 Task: Sort the products in the category "Champagne & Sparkling Wine" by relevance.
Action: Mouse moved to (931, 324)
Screenshot: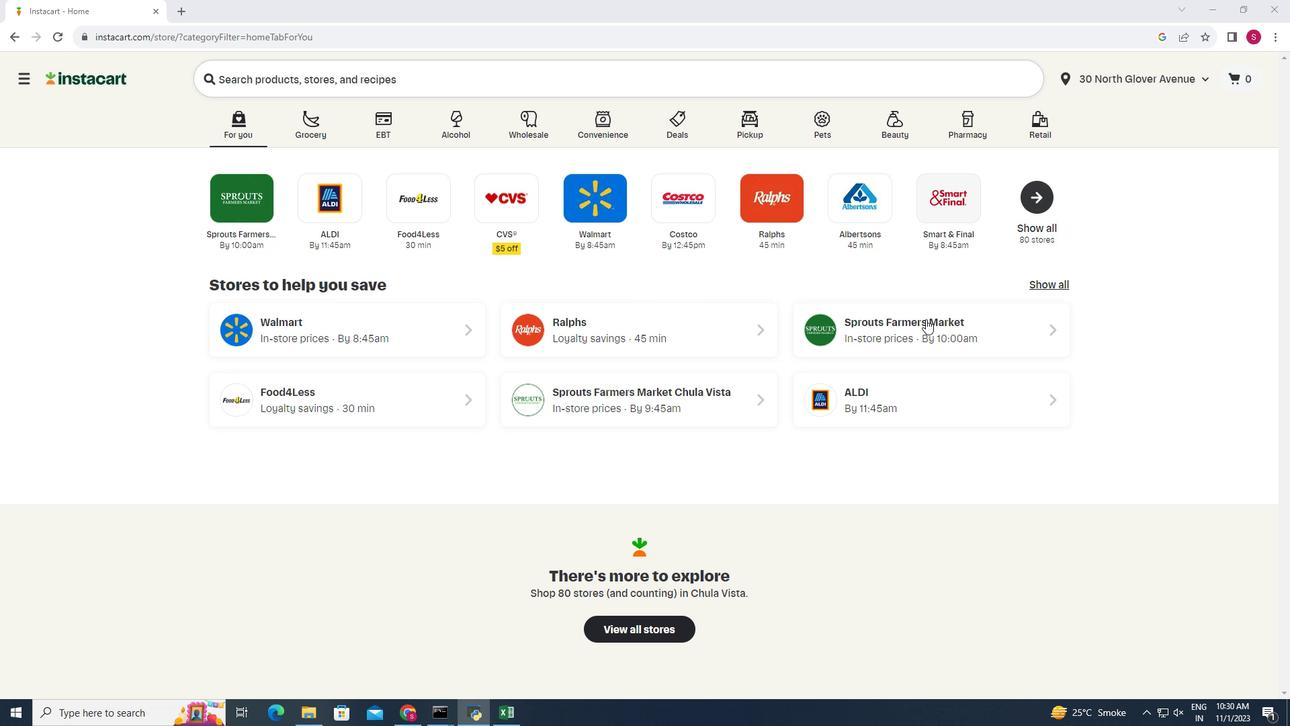 
Action: Mouse pressed left at (931, 324)
Screenshot: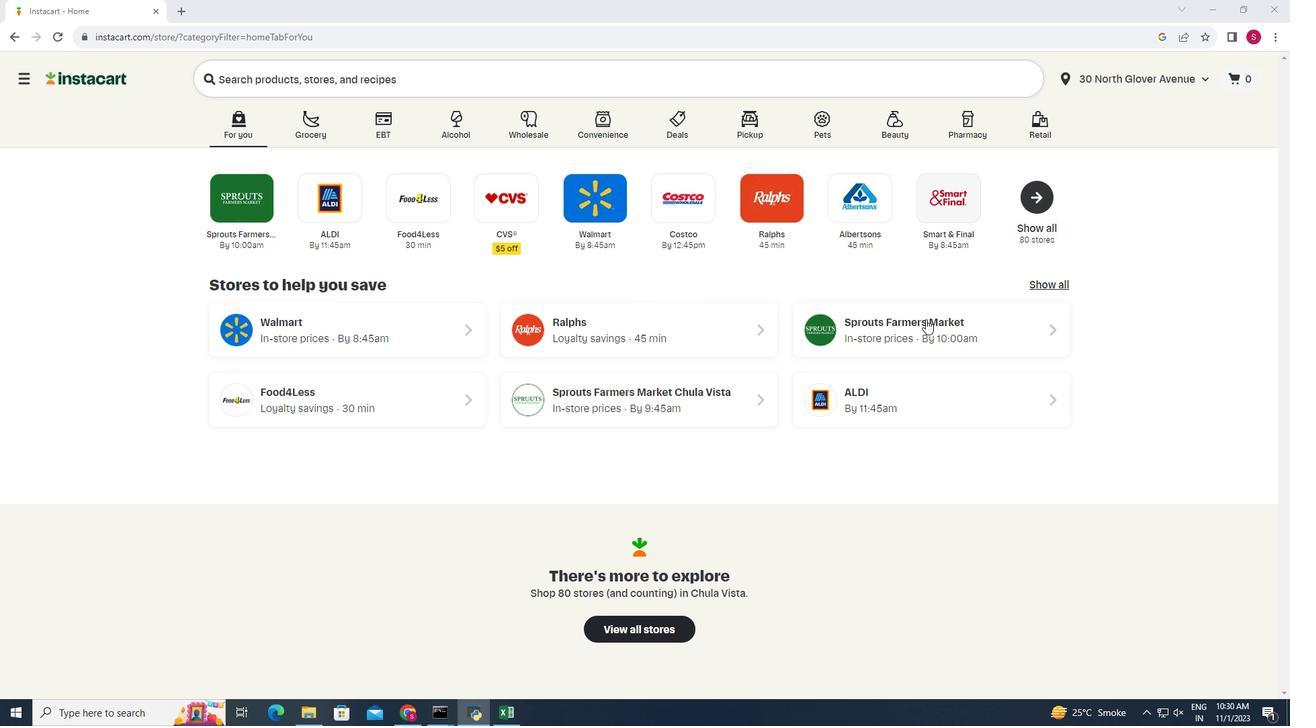 
Action: Mouse moved to (57, 685)
Screenshot: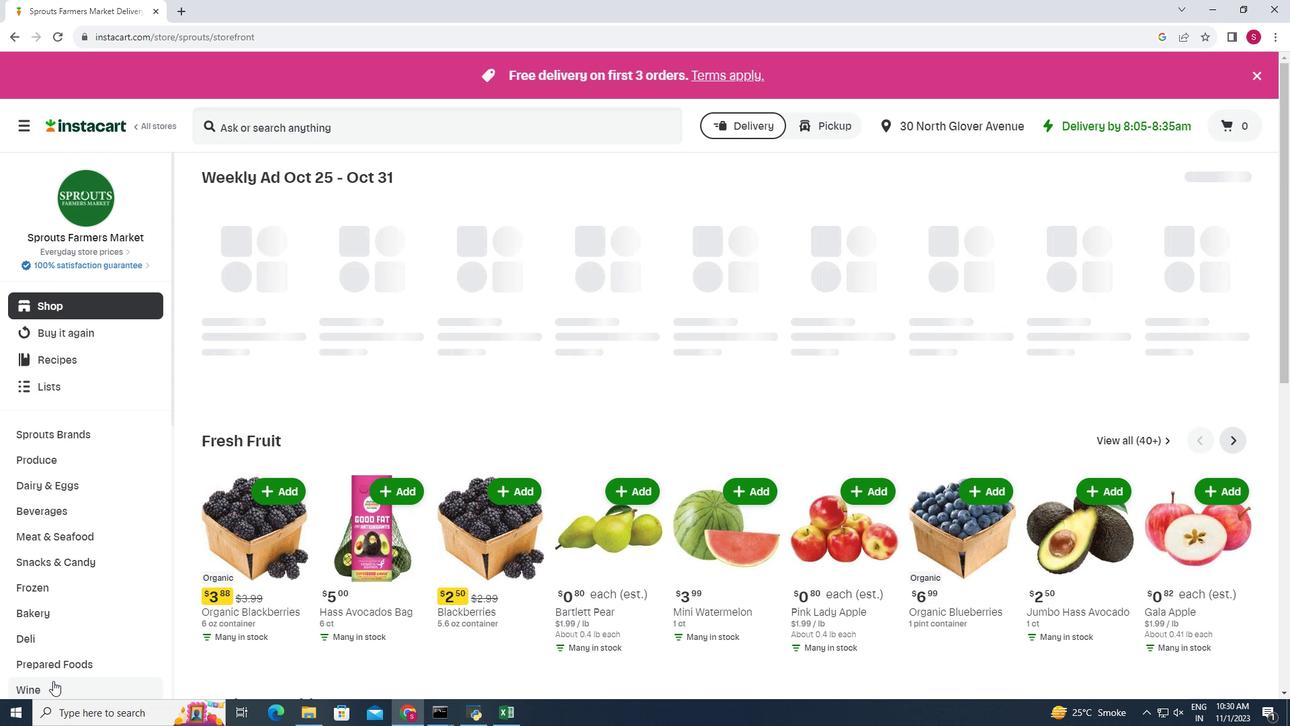 
Action: Mouse pressed left at (57, 685)
Screenshot: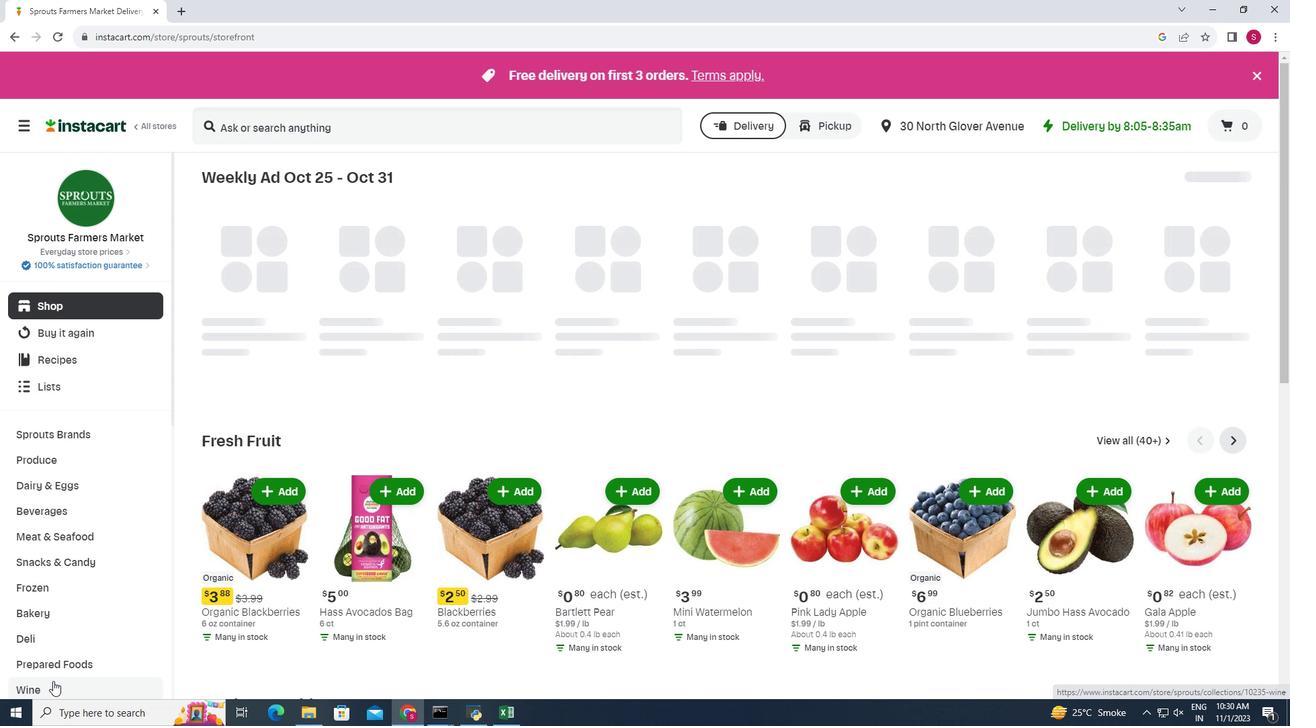 
Action: Mouse moved to (459, 217)
Screenshot: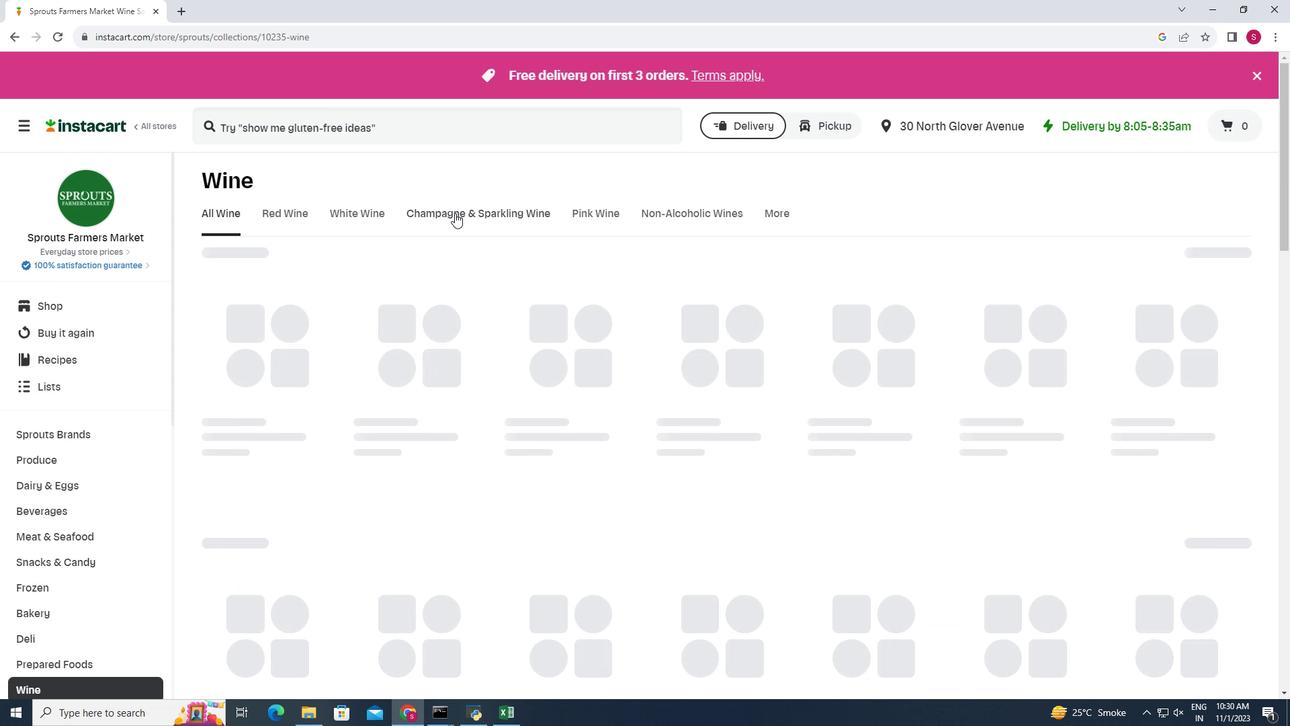 
Action: Mouse pressed left at (459, 217)
Screenshot: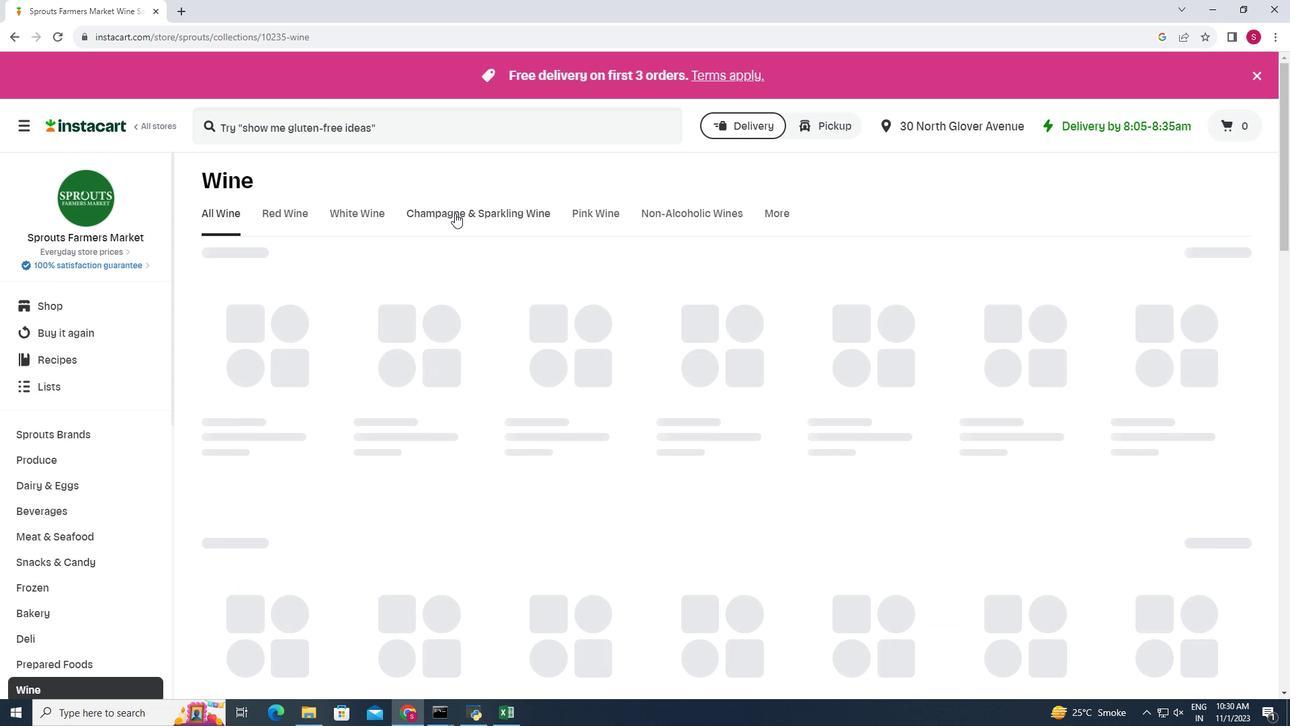 
Action: Mouse moved to (1247, 340)
Screenshot: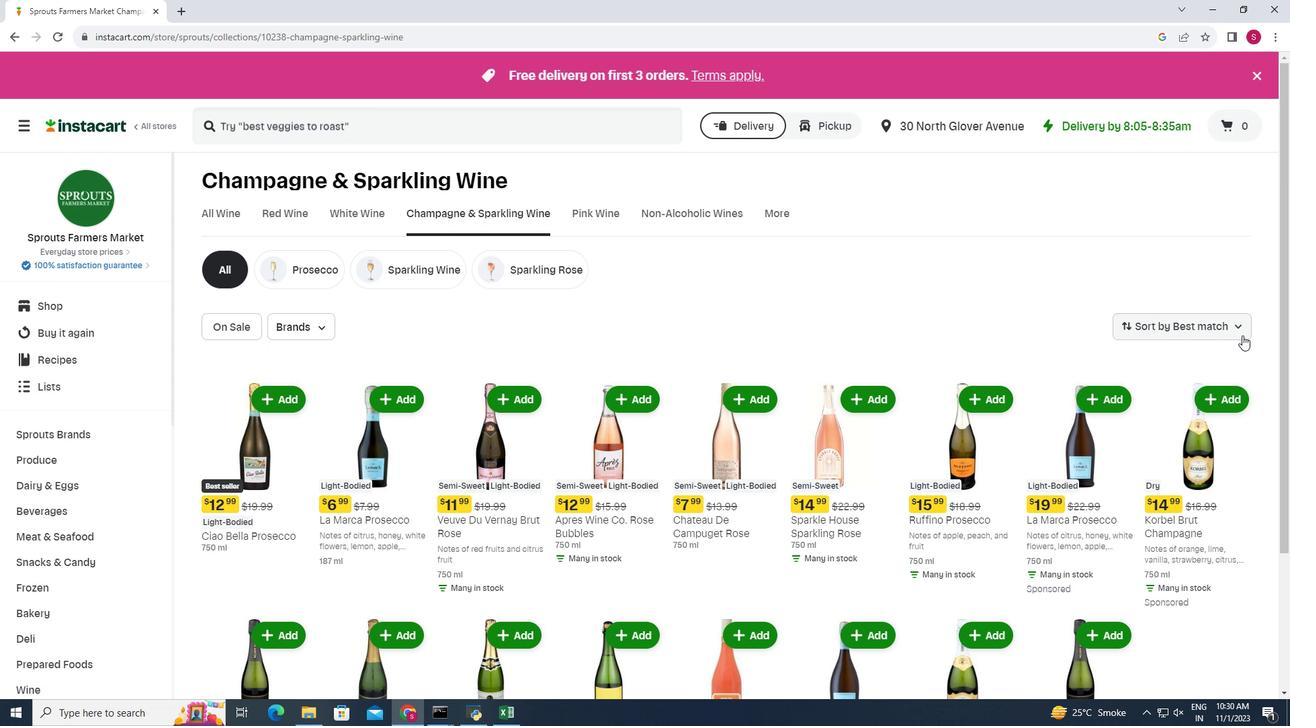 
Action: Mouse pressed left at (1247, 340)
Screenshot: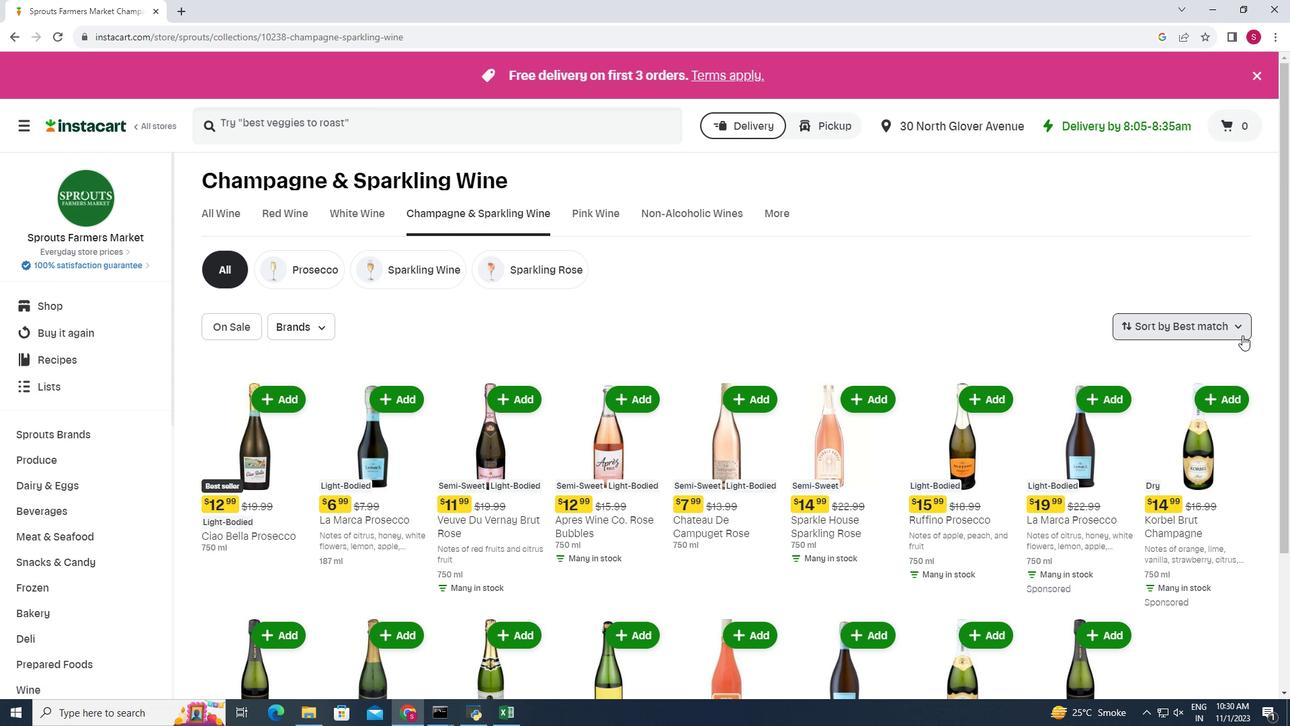 
Action: Mouse moved to (1175, 526)
Screenshot: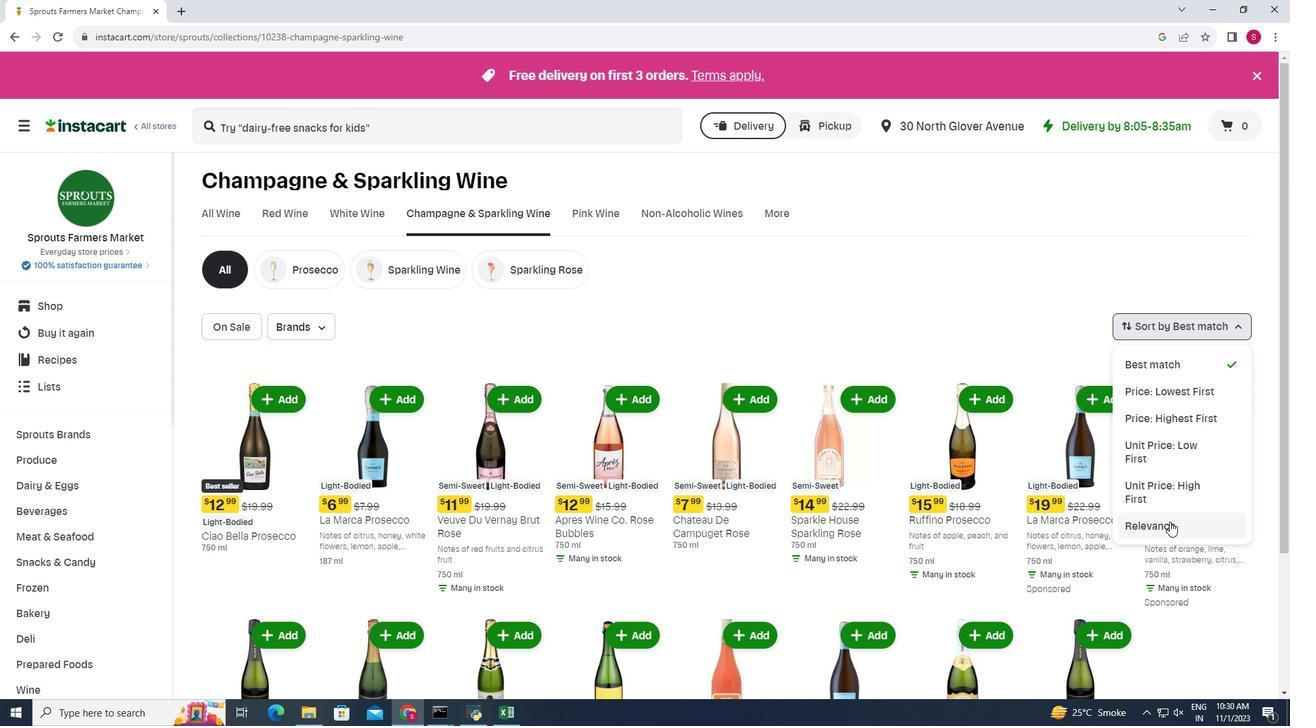 
Action: Mouse pressed left at (1175, 526)
Screenshot: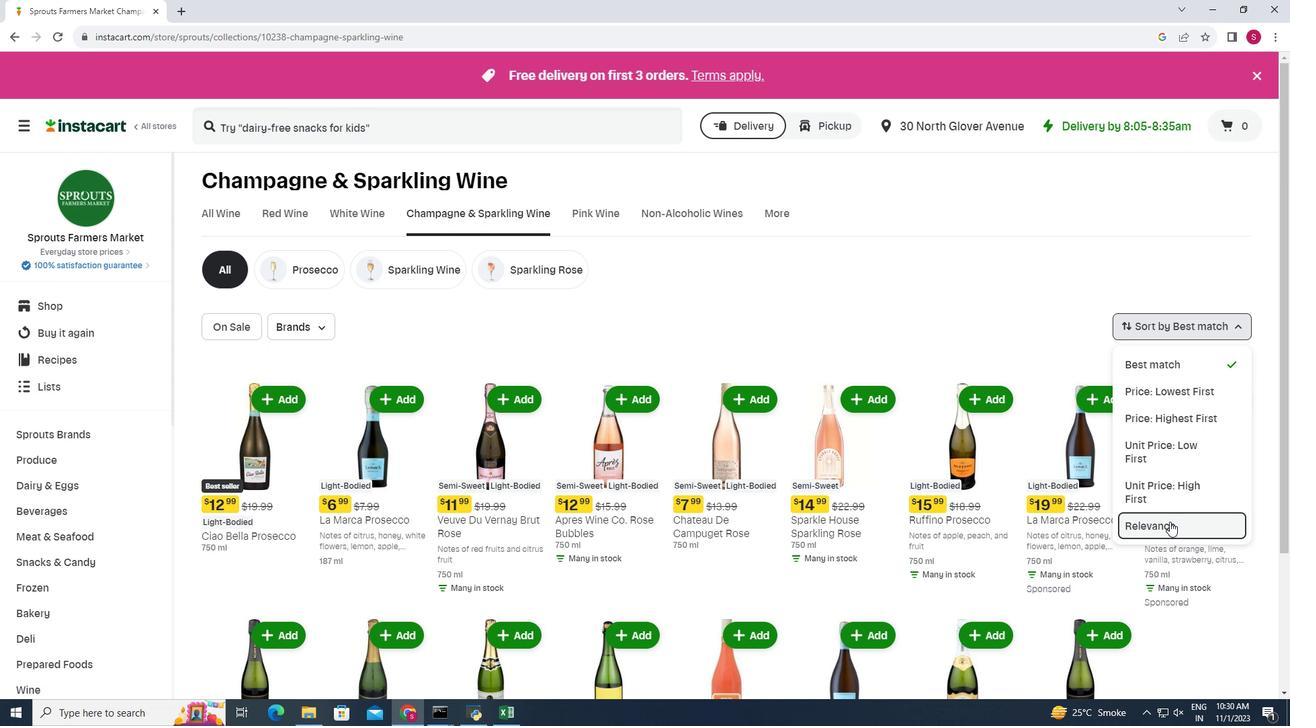 
Action: Mouse moved to (715, 334)
Screenshot: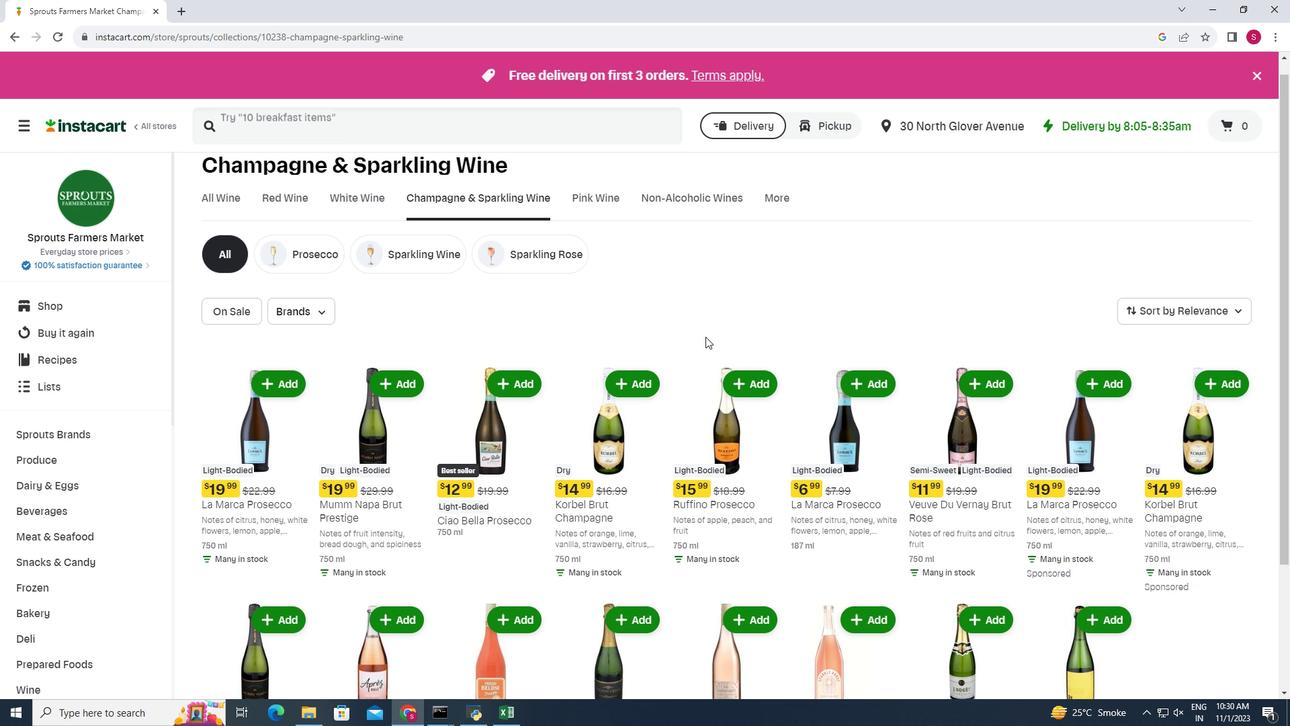 
Action: Mouse scrolled (715, 334) with delta (0, 0)
Screenshot: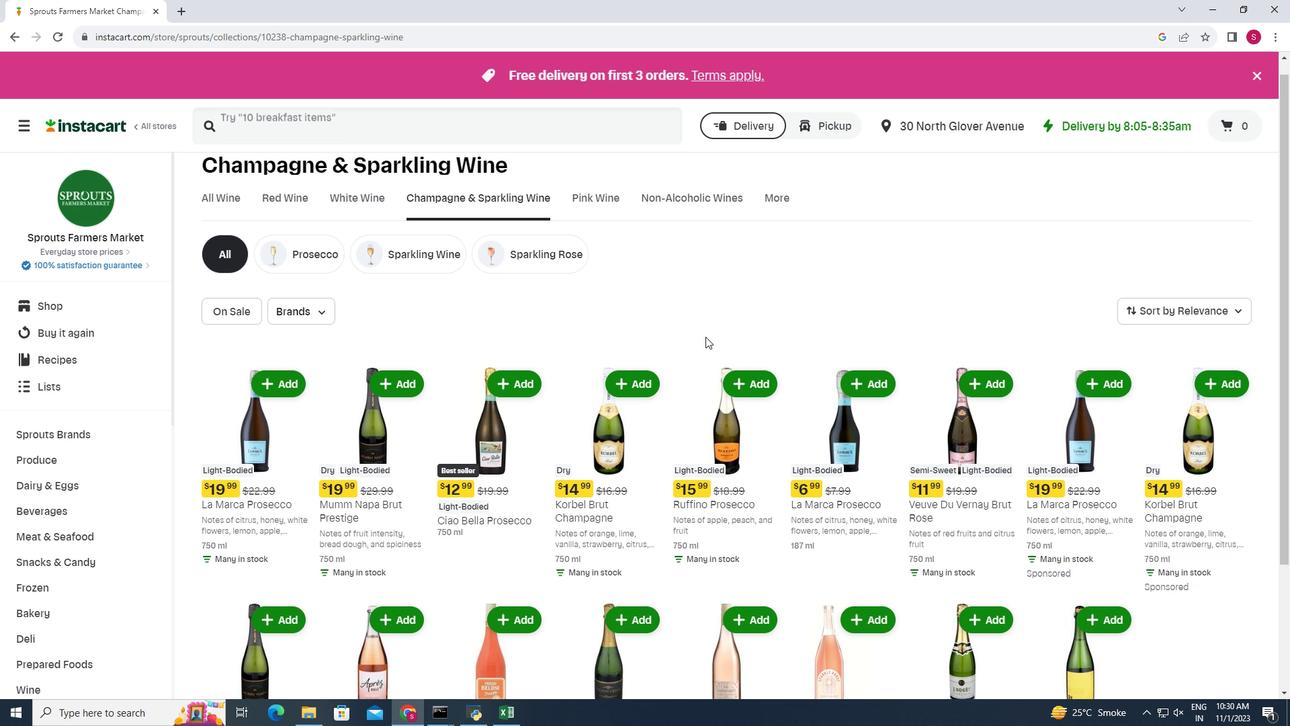 
Action: Mouse moved to (710, 341)
Screenshot: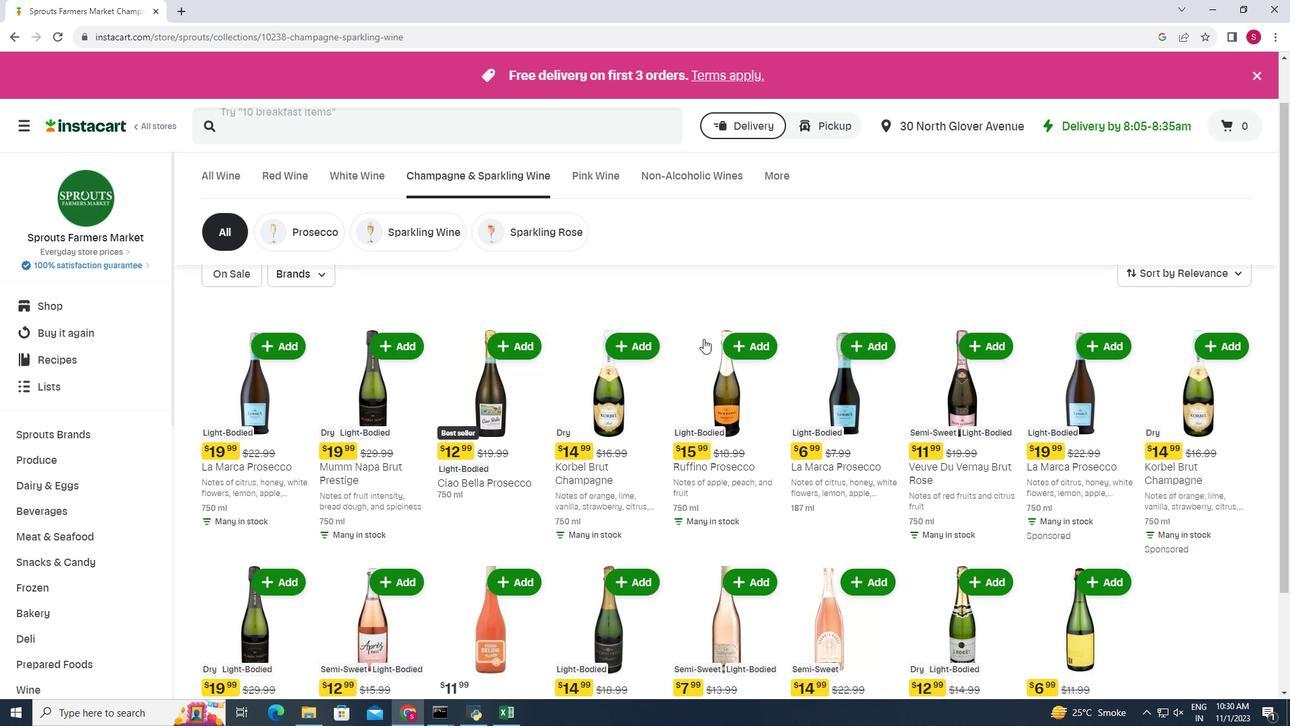 
Action: Mouse scrolled (710, 340) with delta (0, 0)
Screenshot: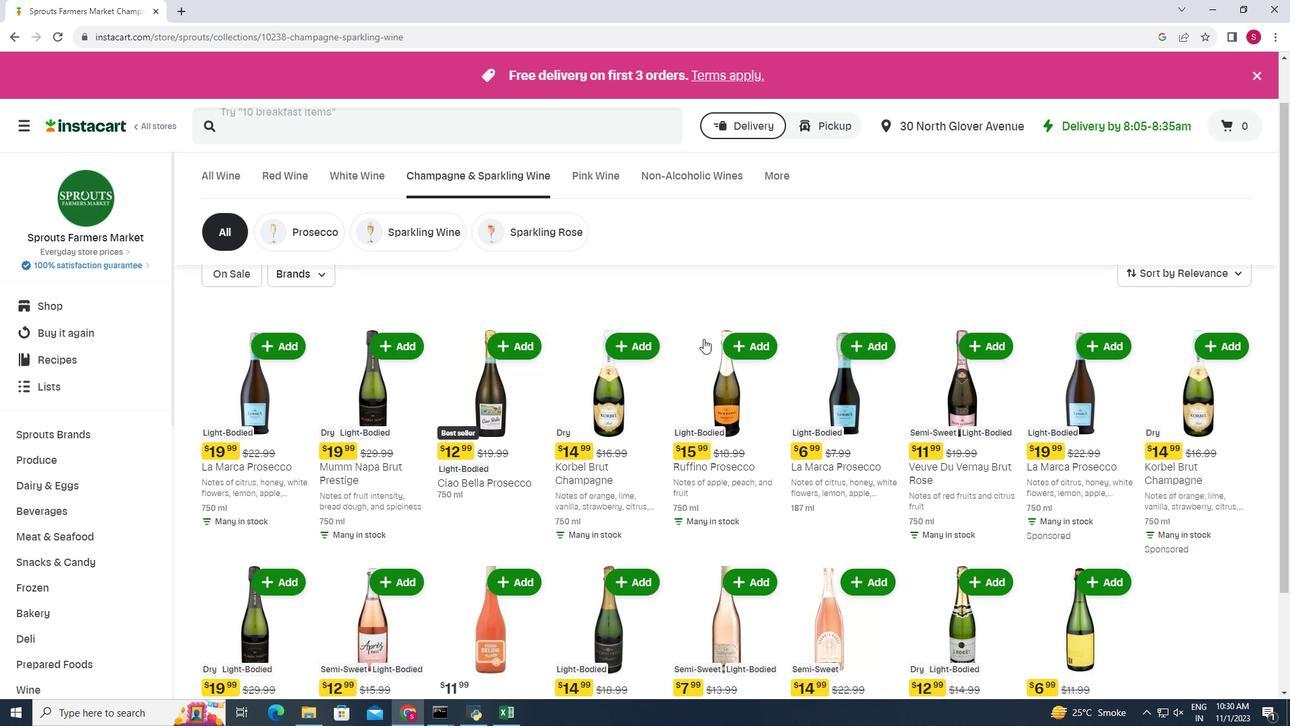 
Action: Mouse moved to (706, 345)
Screenshot: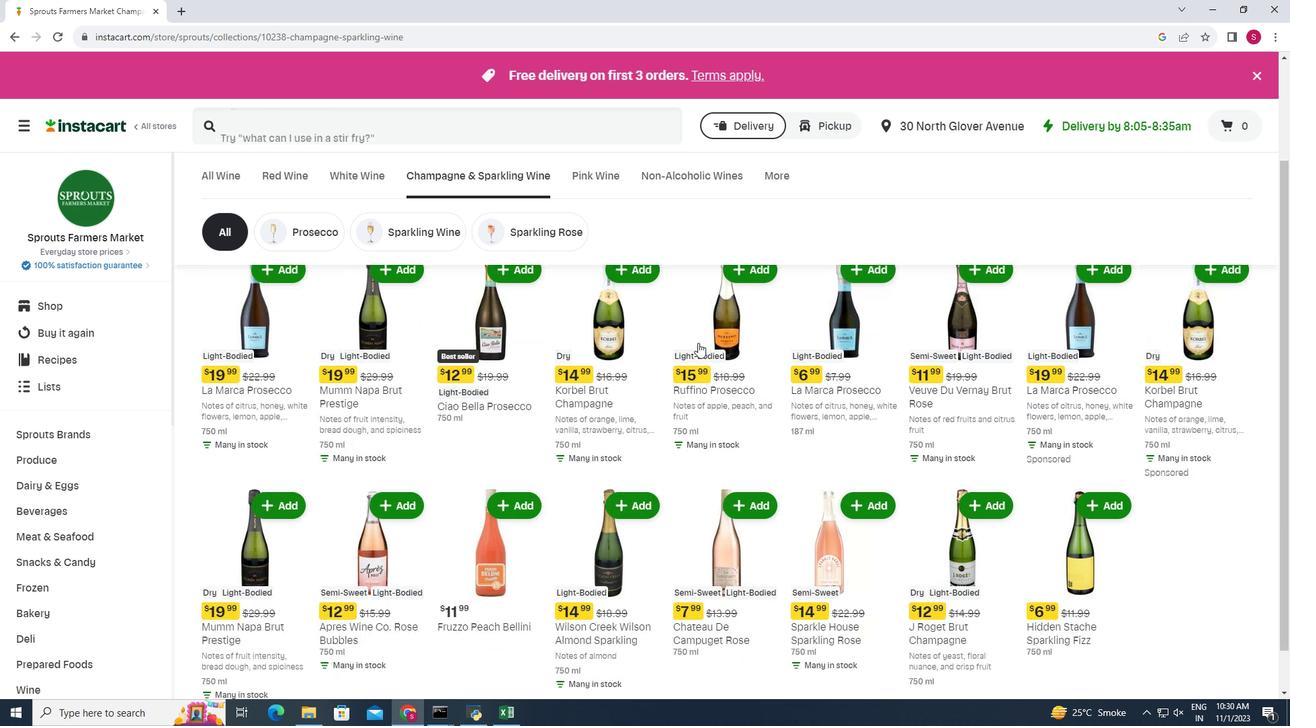 
Action: Mouse scrolled (706, 344) with delta (0, 0)
Screenshot: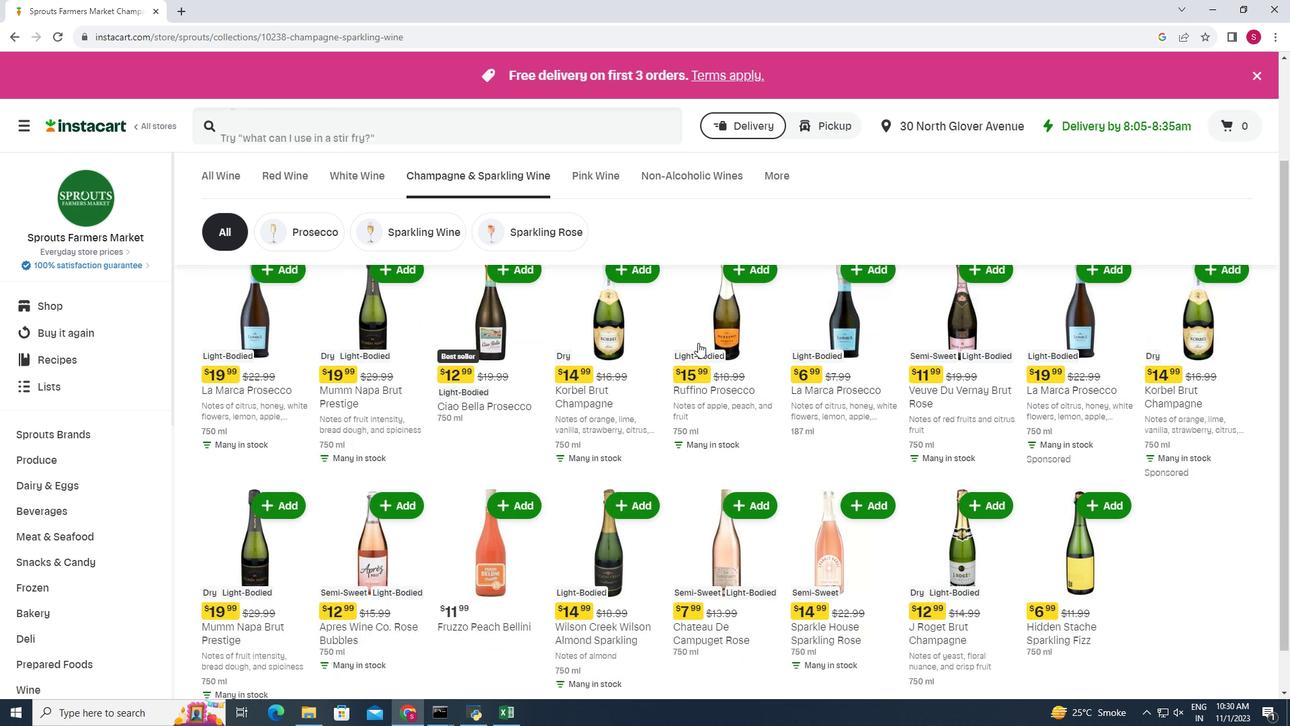 
Action: Mouse moved to (701, 349)
Screenshot: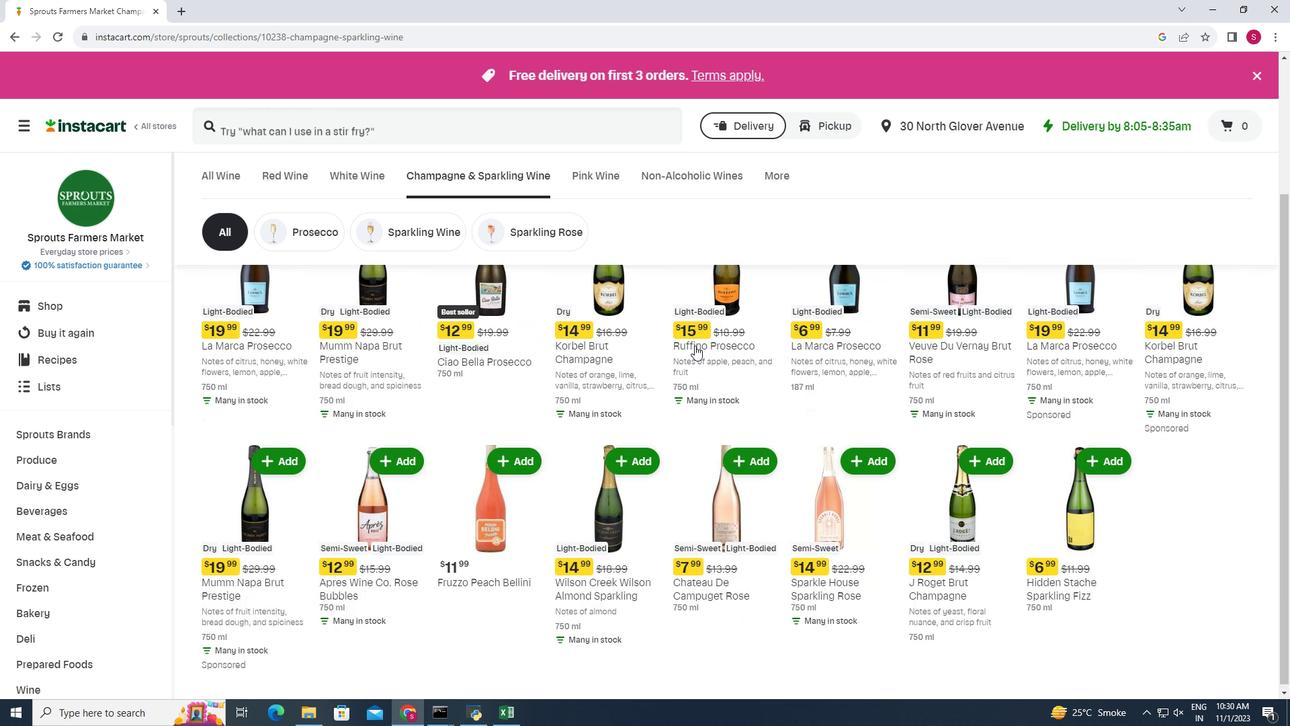 
Action: Mouse scrolled (701, 348) with delta (0, 0)
Screenshot: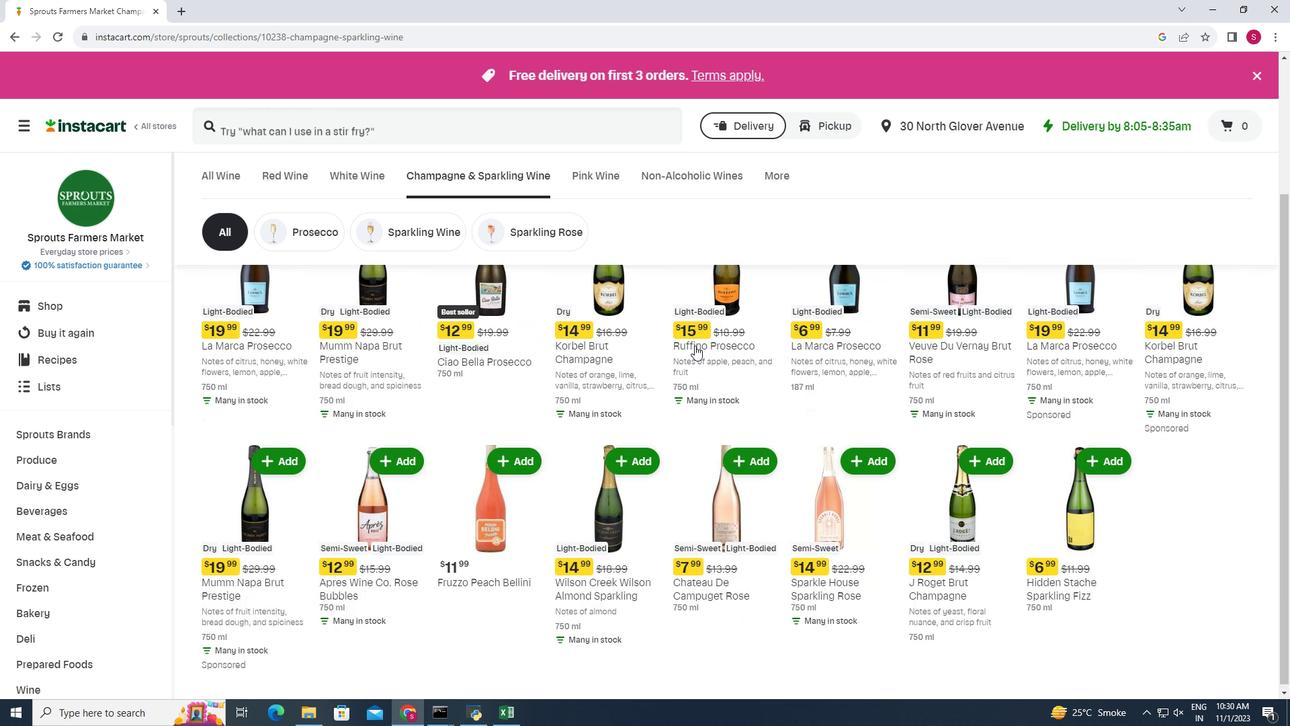 
Action: Mouse moved to (699, 350)
Screenshot: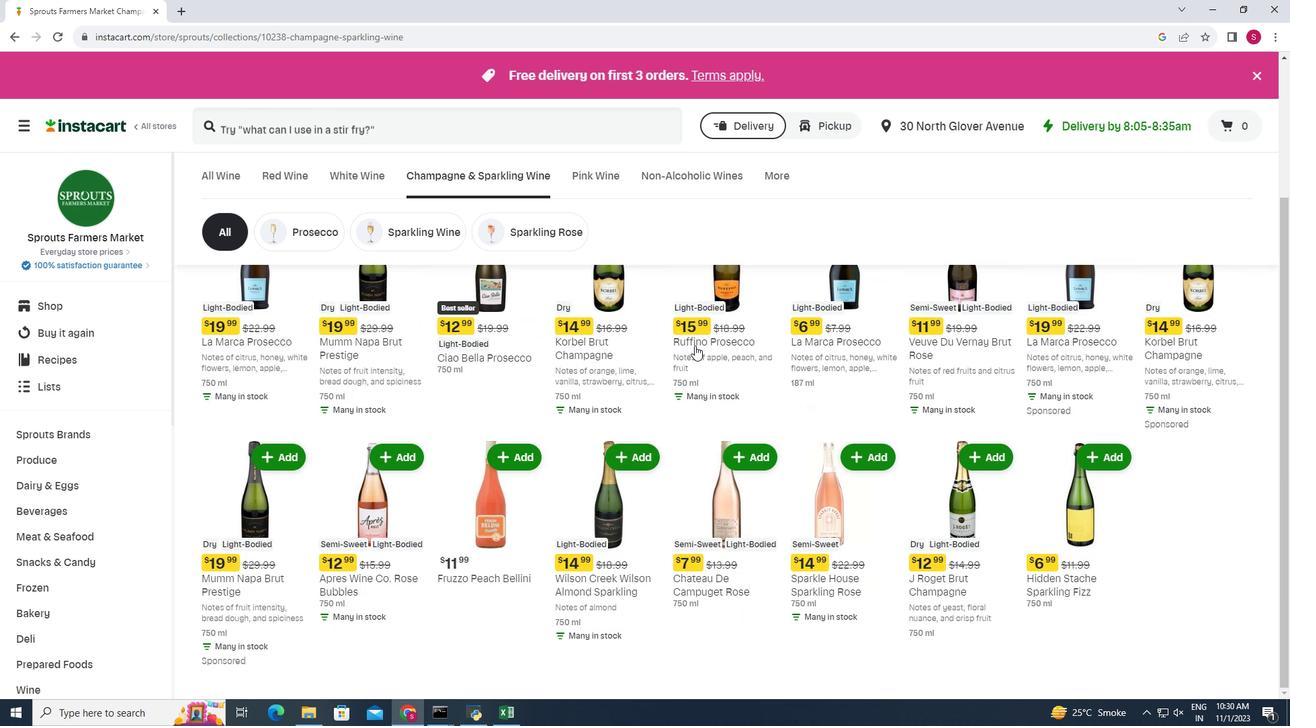 
Action: Mouse scrolled (699, 349) with delta (0, 0)
Screenshot: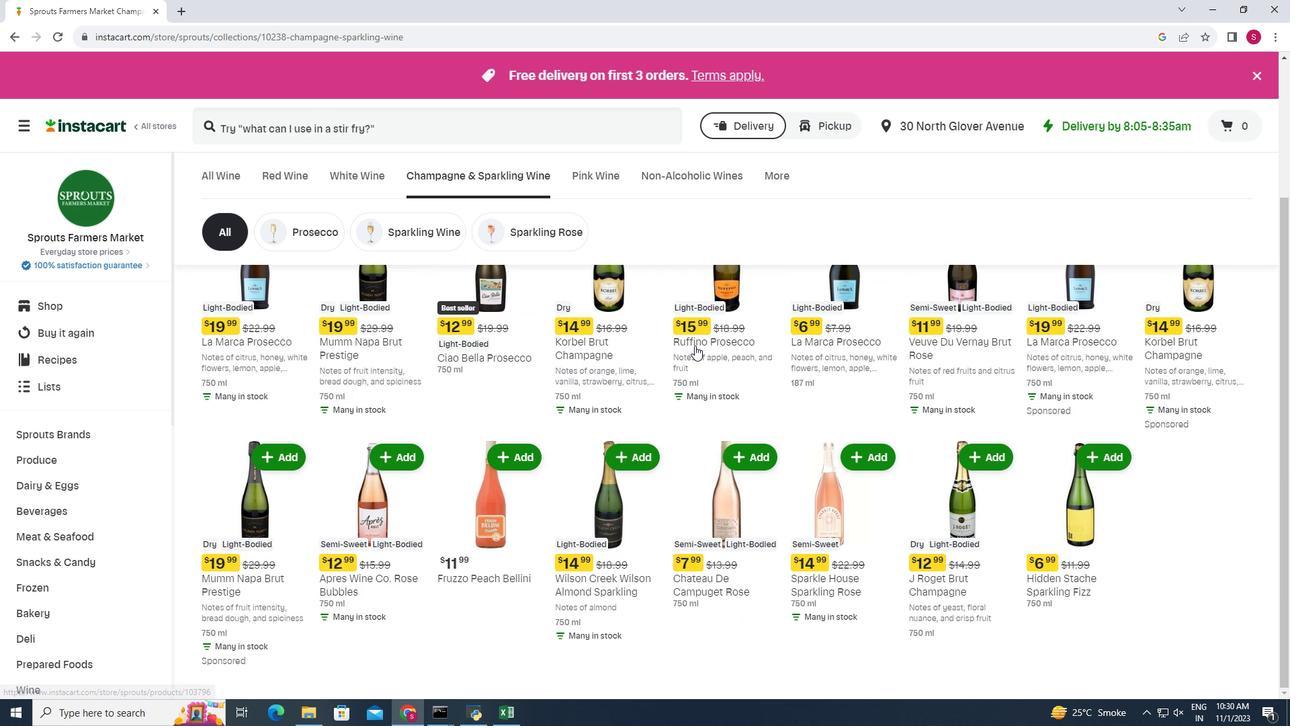 
Action: Mouse scrolled (699, 349) with delta (0, 0)
Screenshot: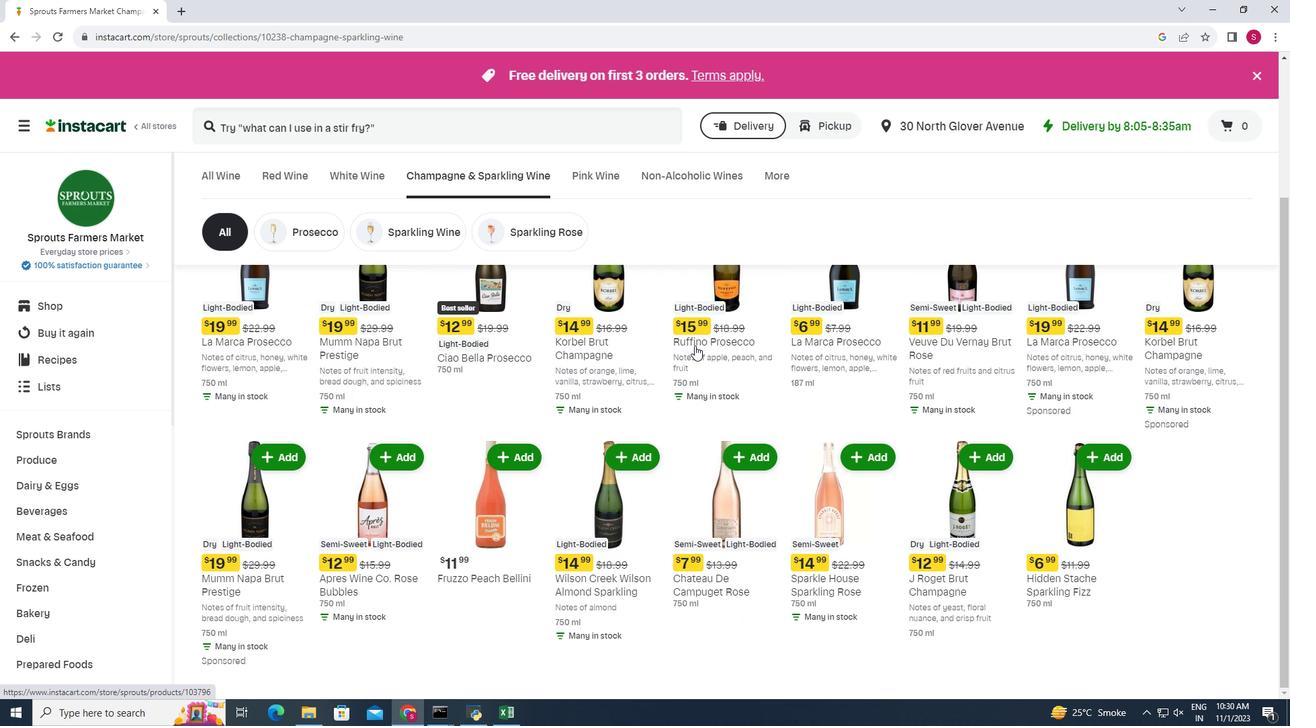 
